 Task: Toggle the completion complete property with a semicolon option in the less.
Action: Mouse moved to (77, 605)
Screenshot: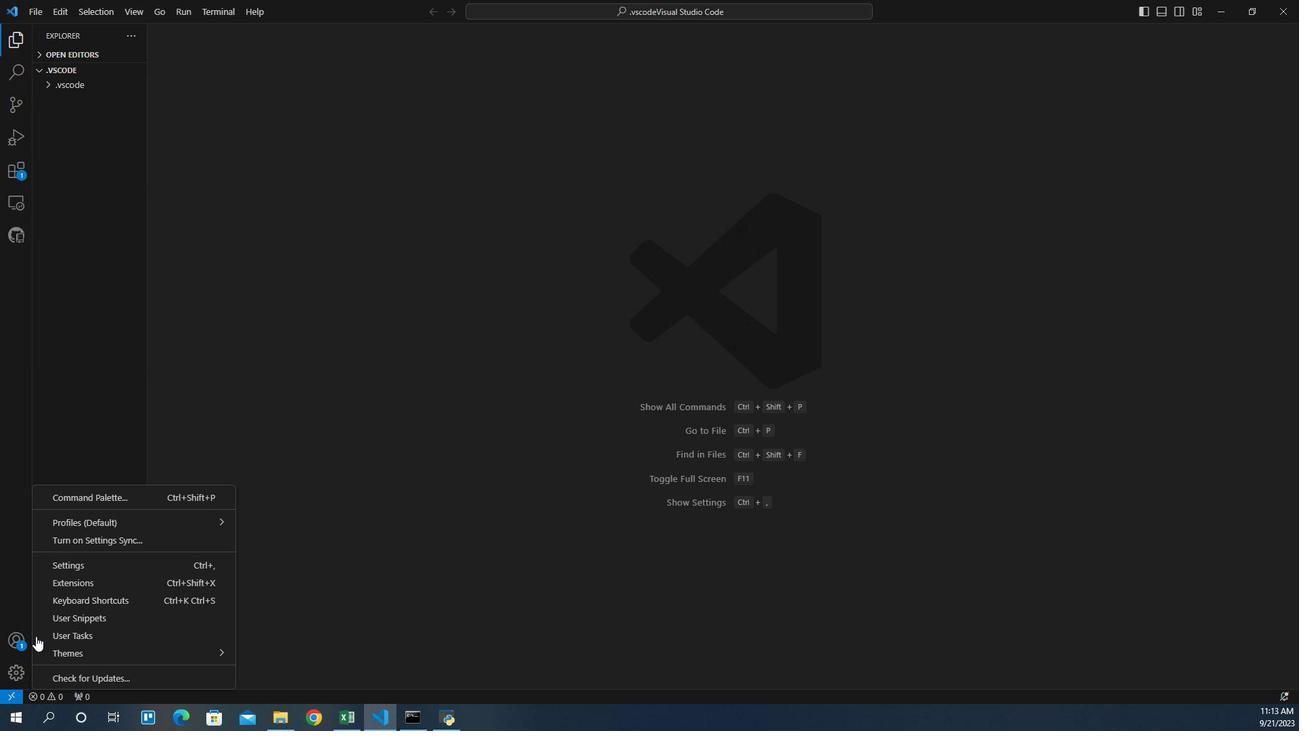
Action: Mouse pressed left at (77, 605)
Screenshot: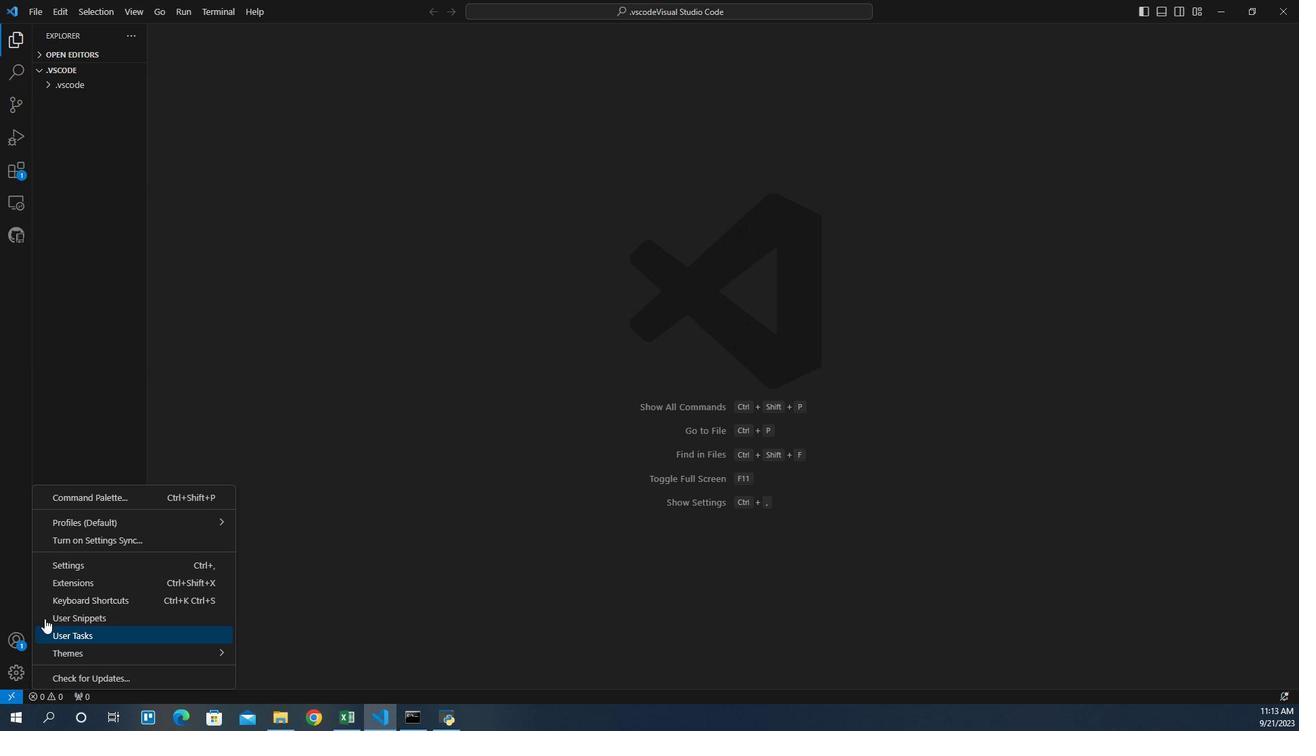 
Action: Mouse moved to (122, 515)
Screenshot: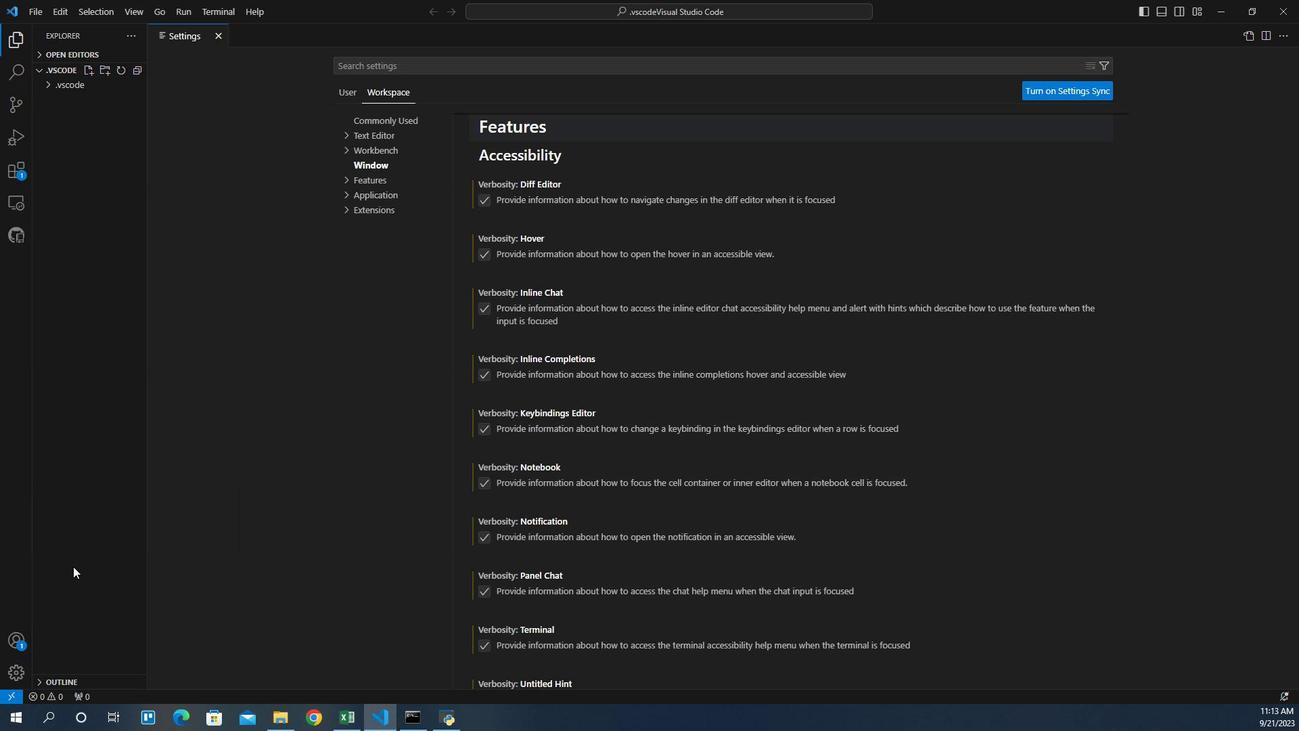 
Action: Mouse pressed left at (122, 515)
Screenshot: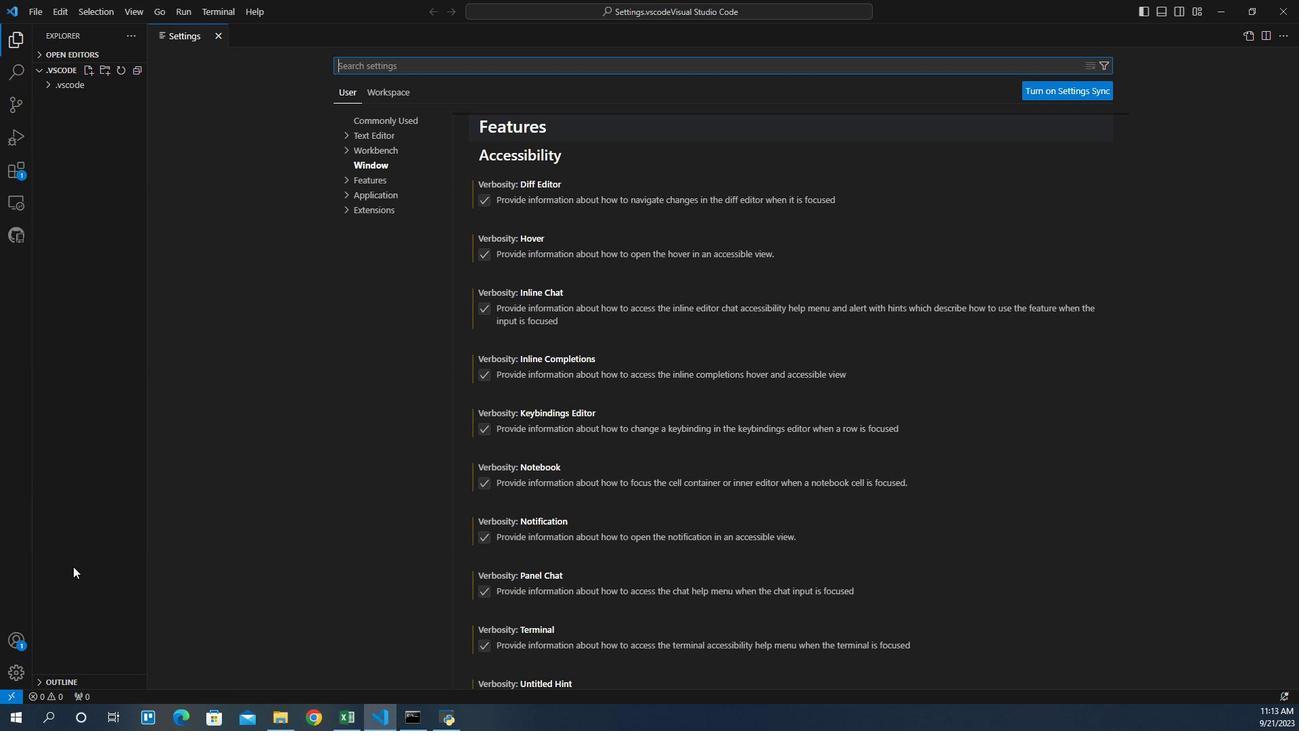 
Action: Mouse moved to (407, 109)
Screenshot: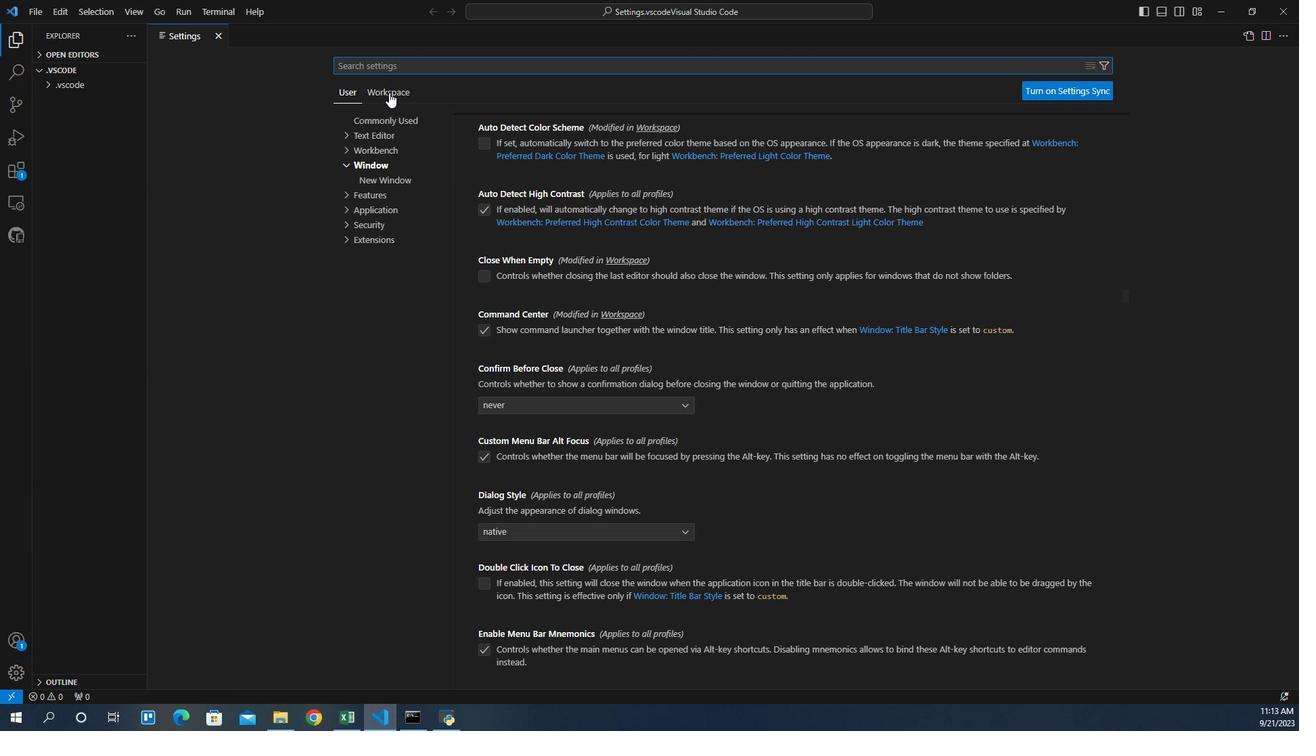
Action: Mouse pressed left at (407, 109)
Screenshot: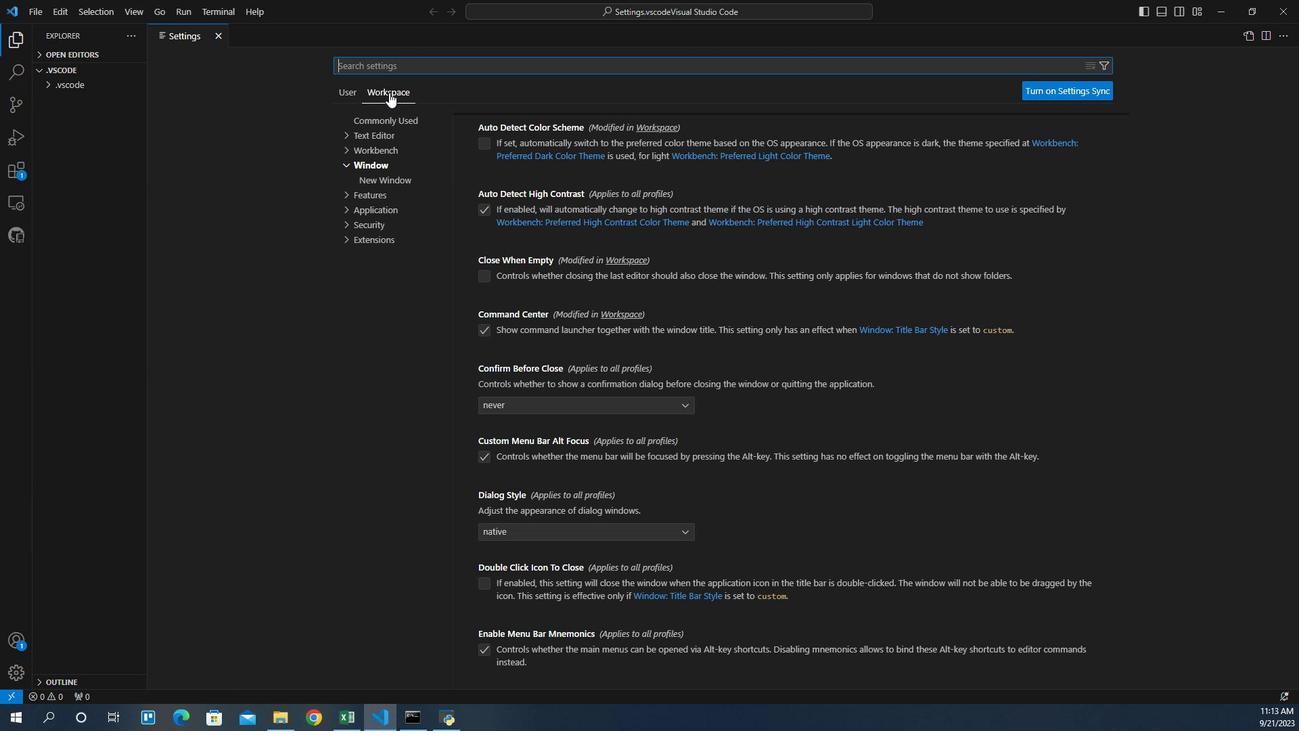 
Action: Mouse moved to (381, 212)
Screenshot: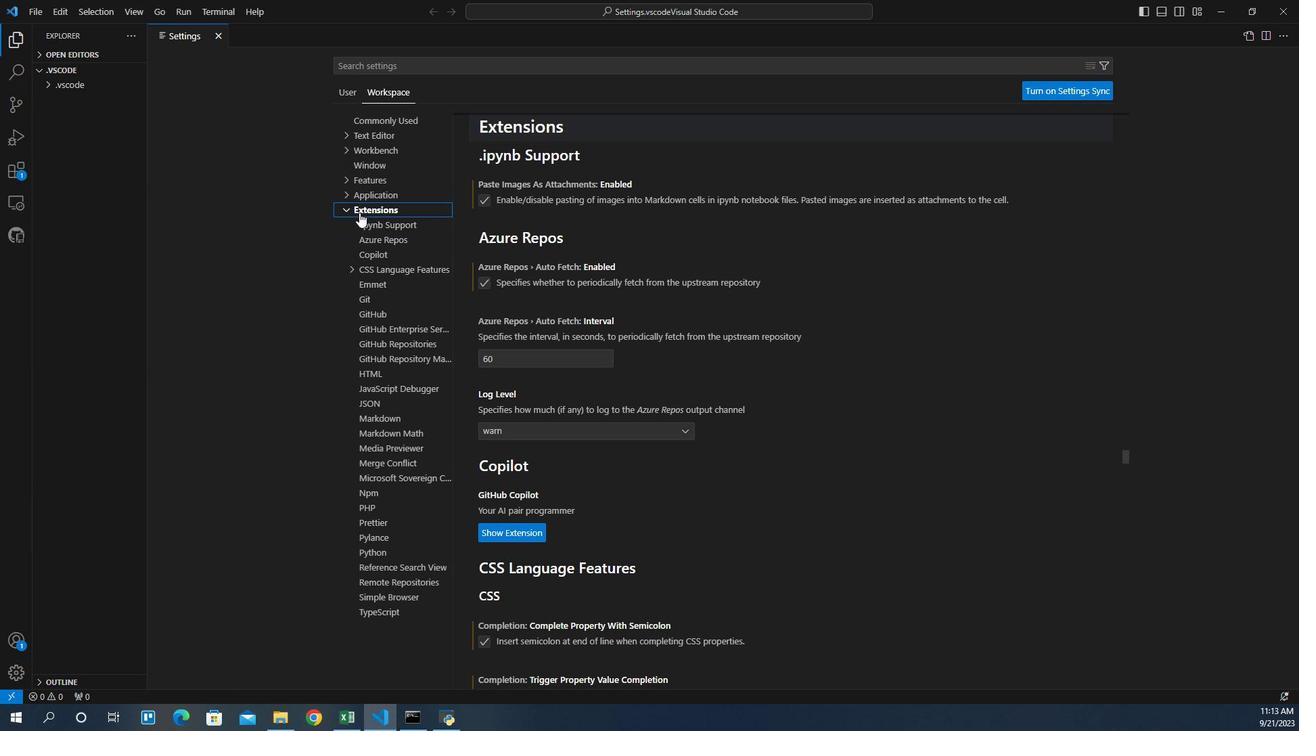 
Action: Mouse pressed left at (381, 212)
Screenshot: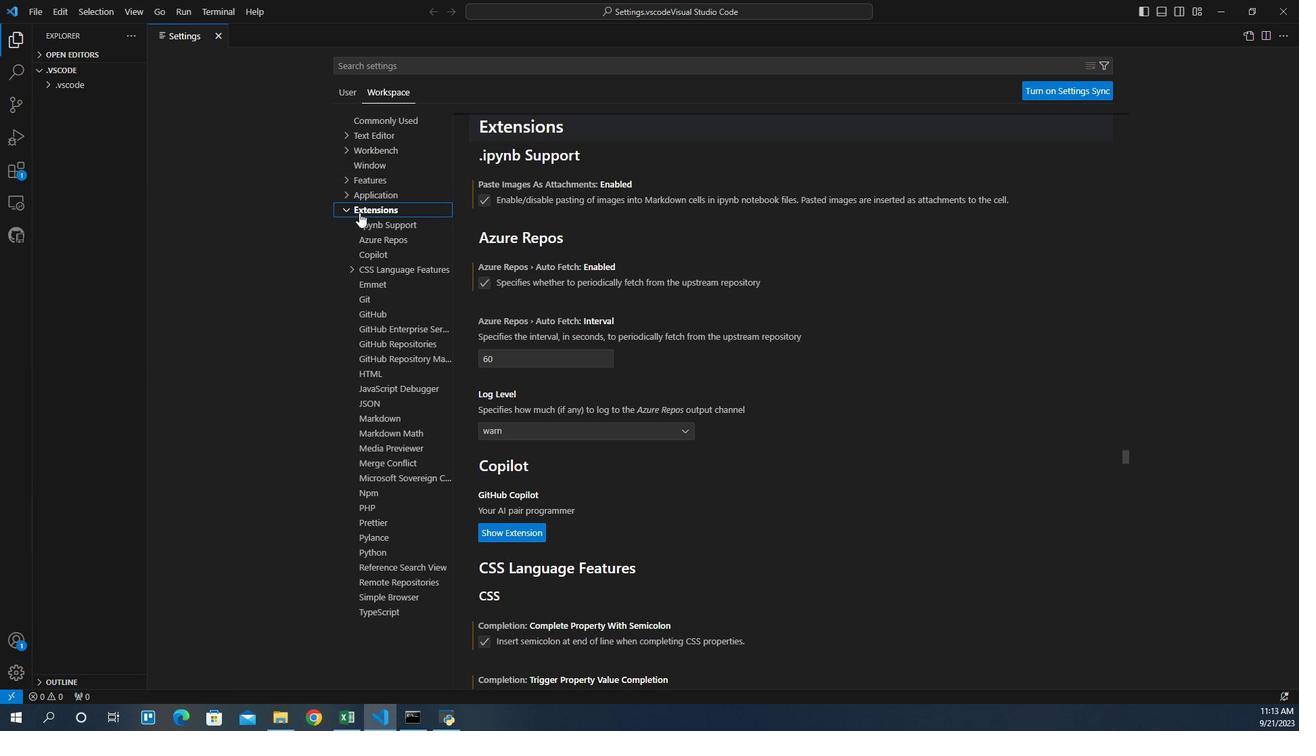 
Action: Mouse moved to (384, 255)
Screenshot: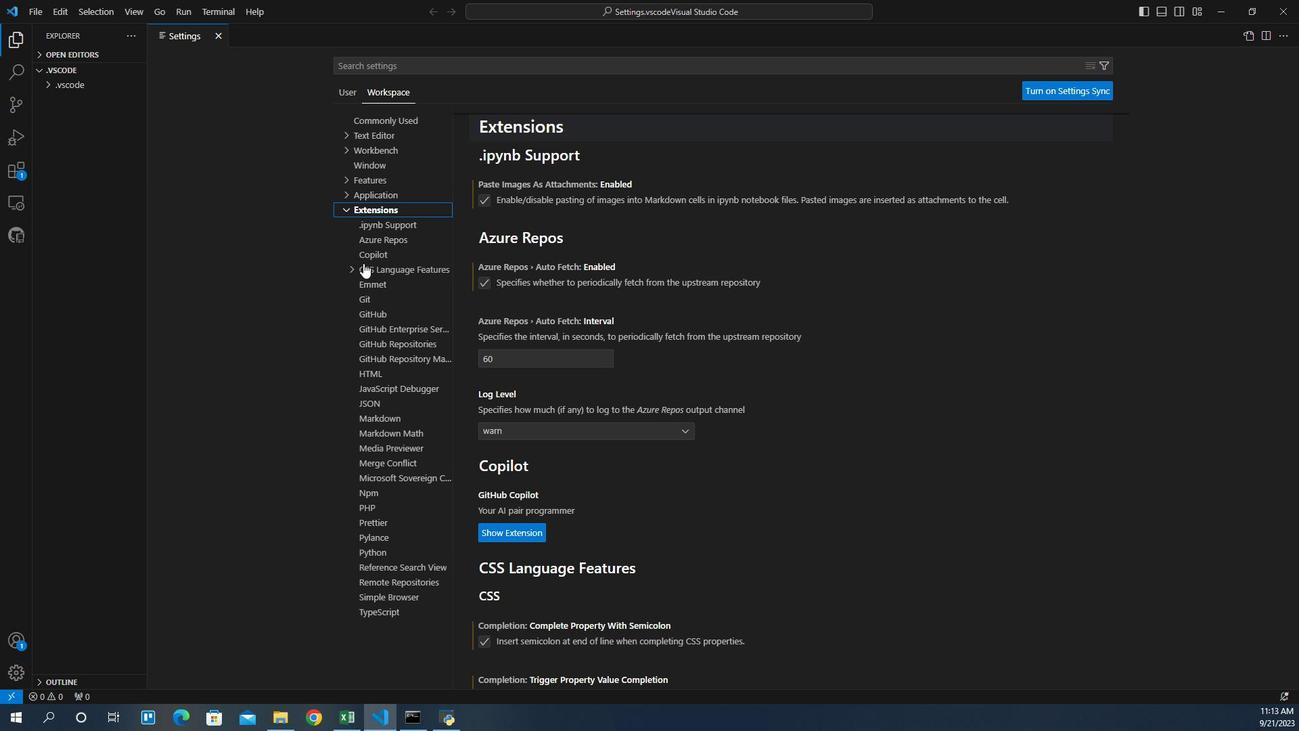 
Action: Mouse pressed left at (384, 255)
Screenshot: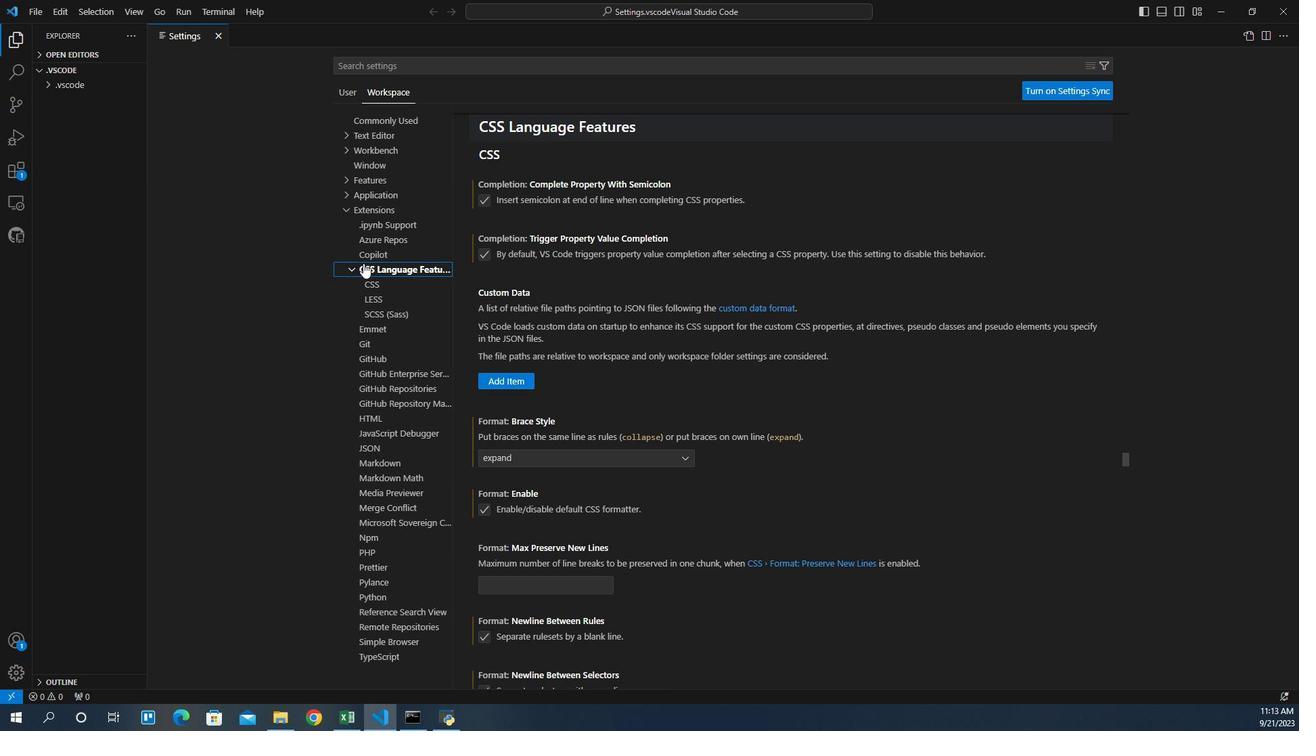 
Action: Mouse moved to (389, 282)
Screenshot: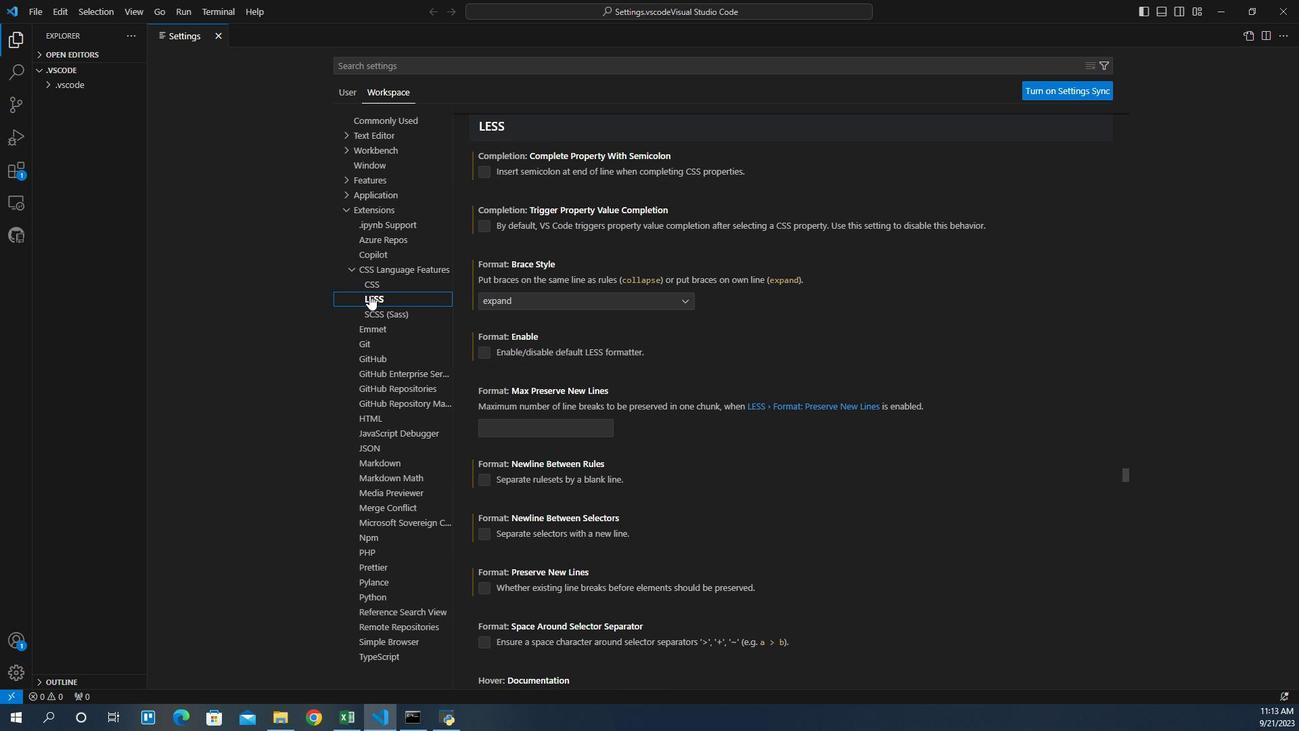 
Action: Mouse pressed left at (389, 282)
Screenshot: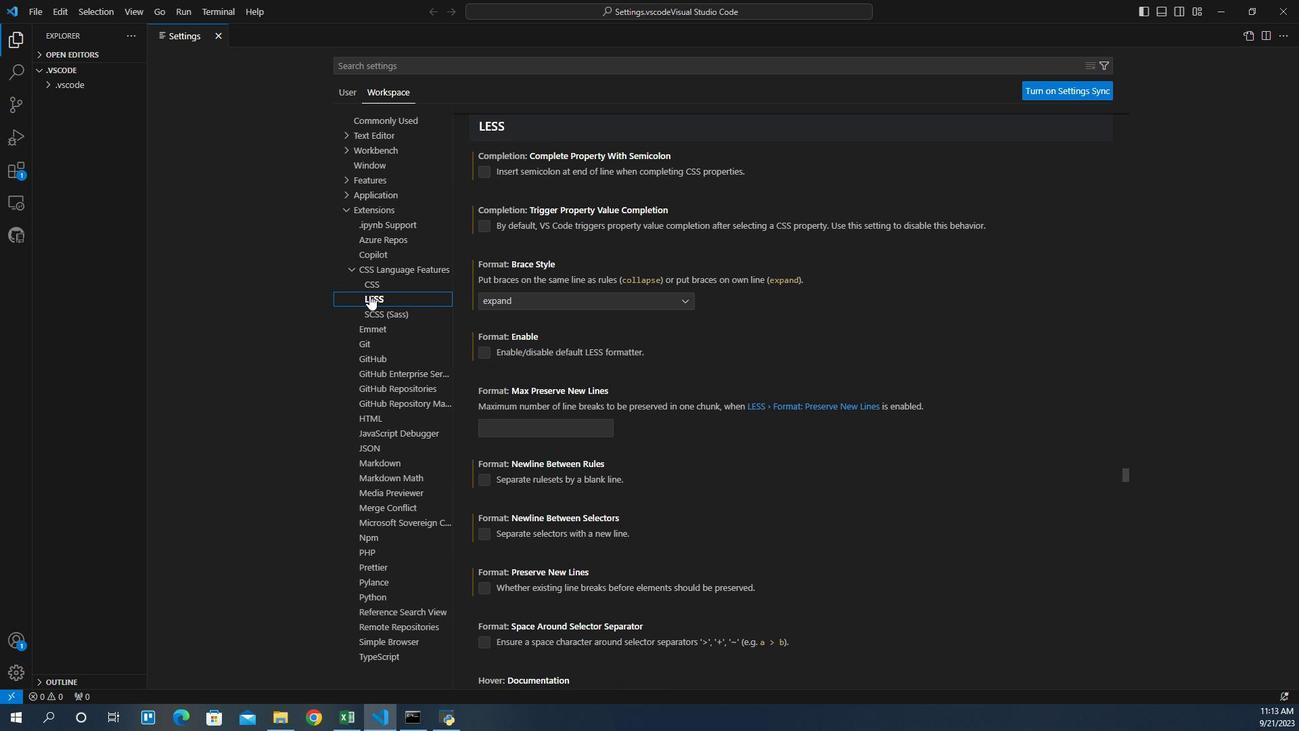 
Action: Mouse moved to (494, 184)
Screenshot: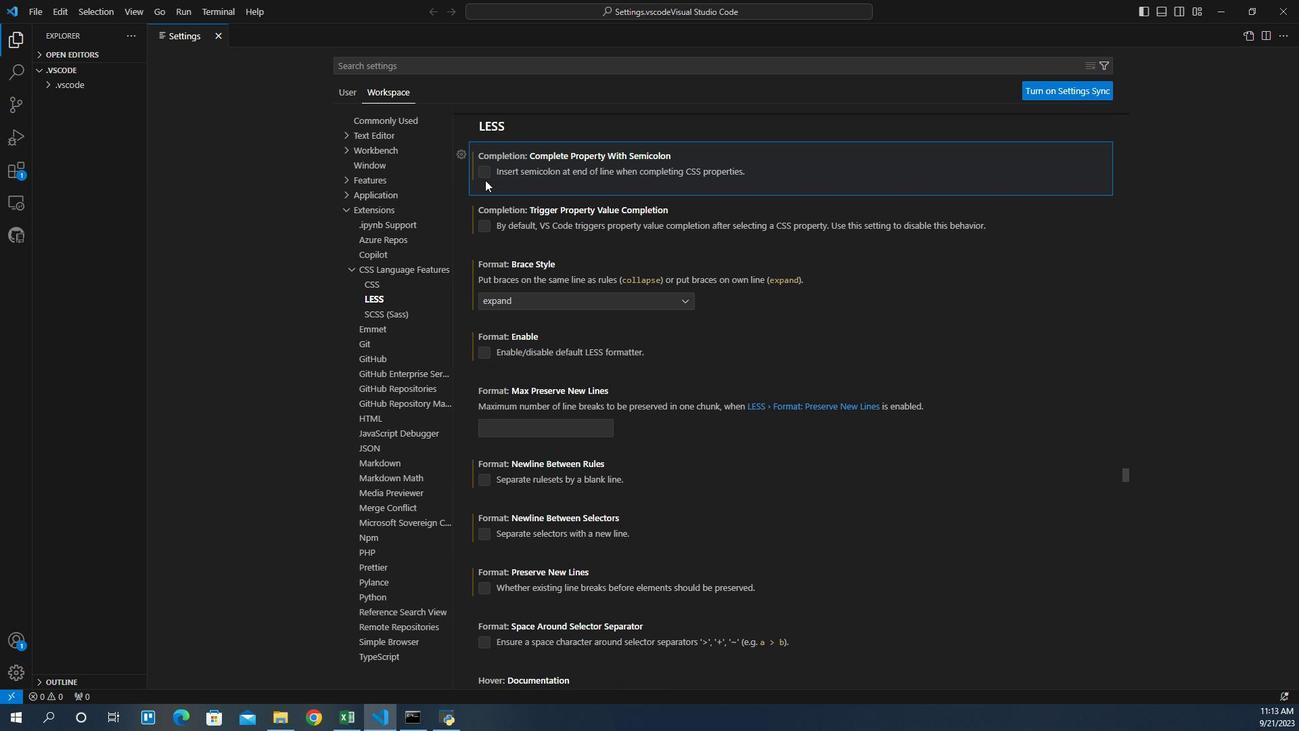 
Action: Mouse pressed left at (494, 184)
Screenshot: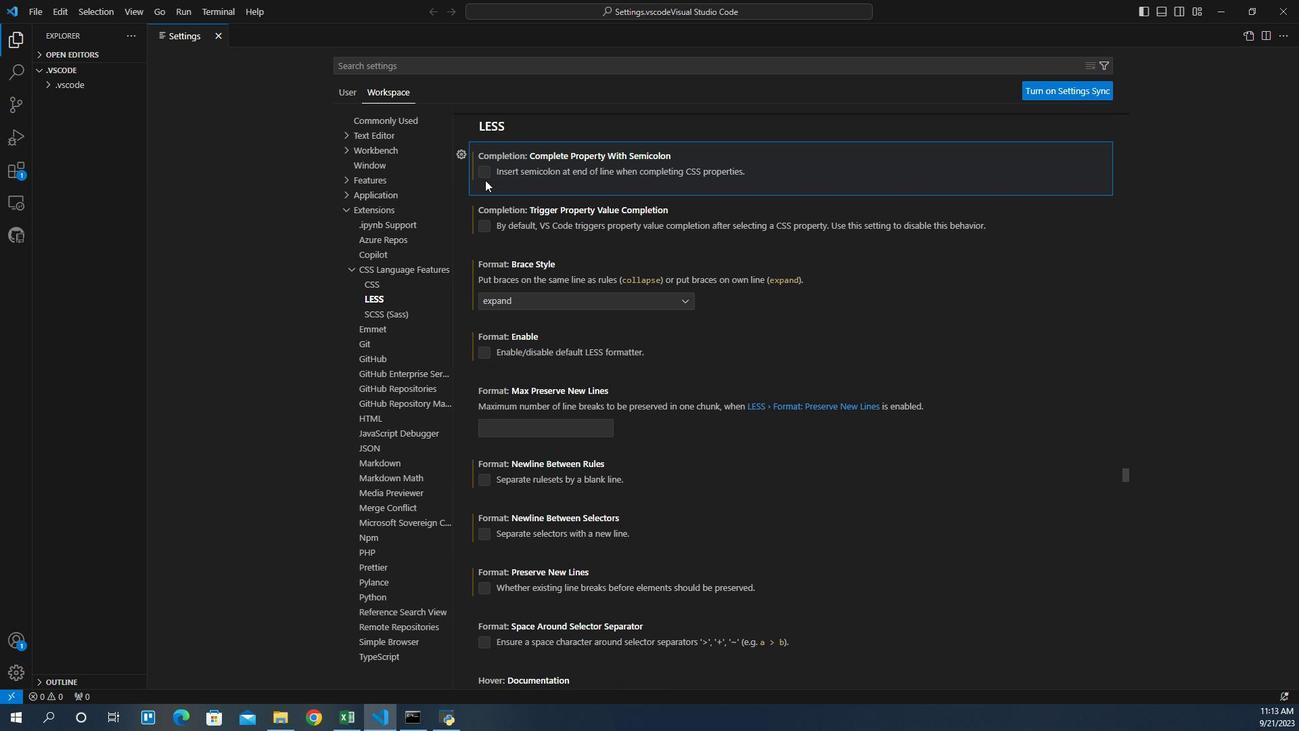 
Action: Mouse moved to (493, 177)
Screenshot: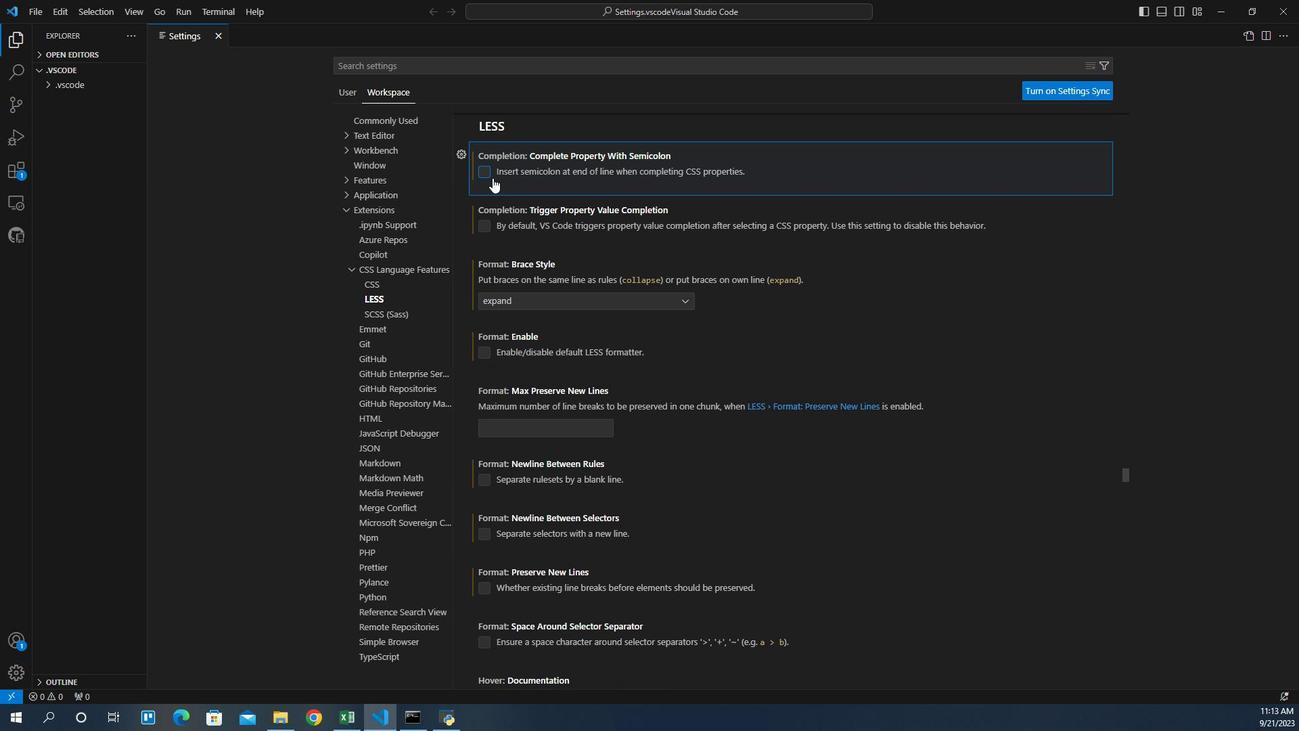
Action: Mouse pressed left at (493, 177)
Screenshot: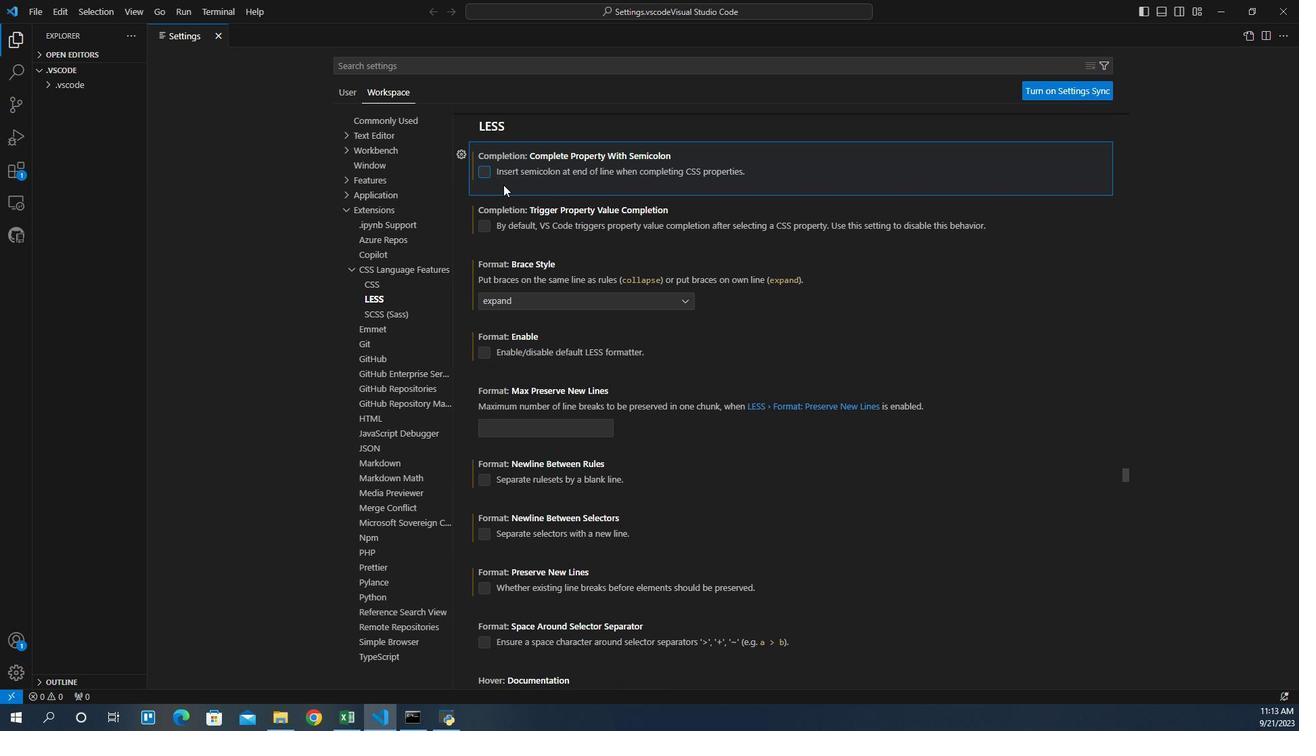 
Action: Mouse pressed left at (493, 177)
Screenshot: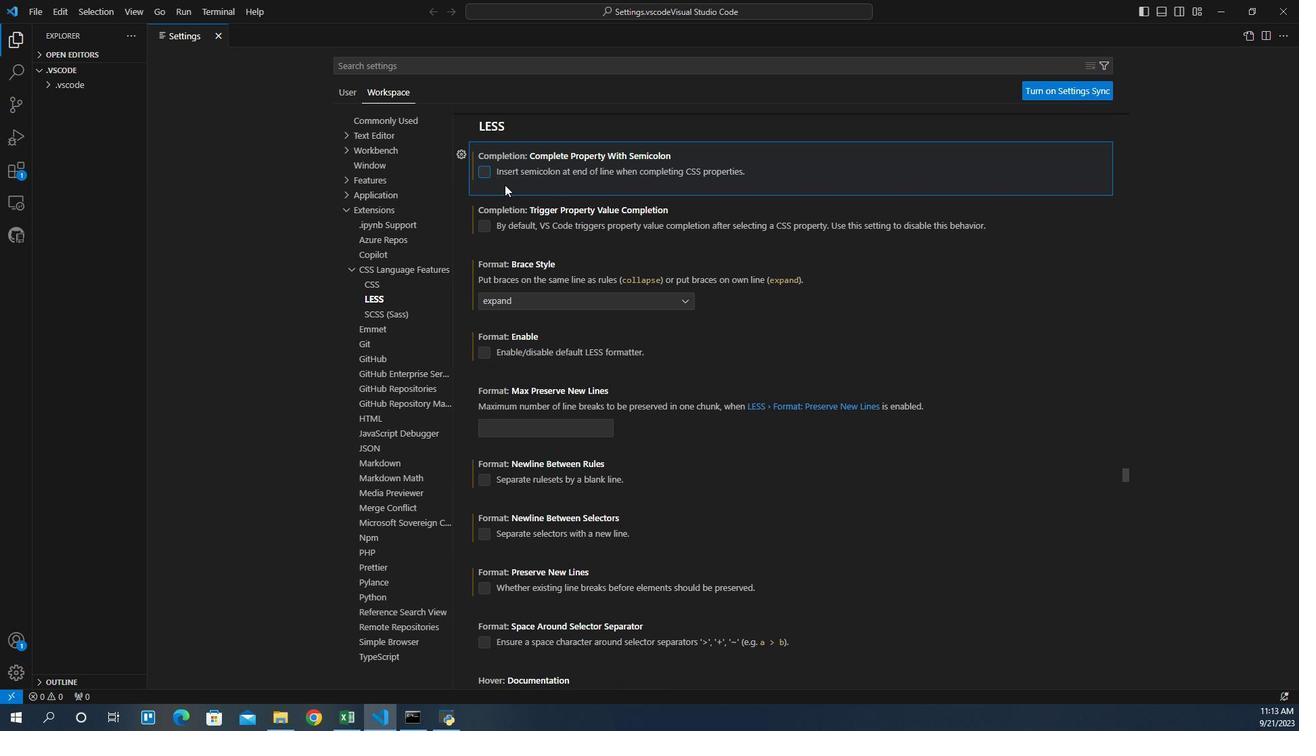 
Action: Mouse moved to (493, 180)
Screenshot: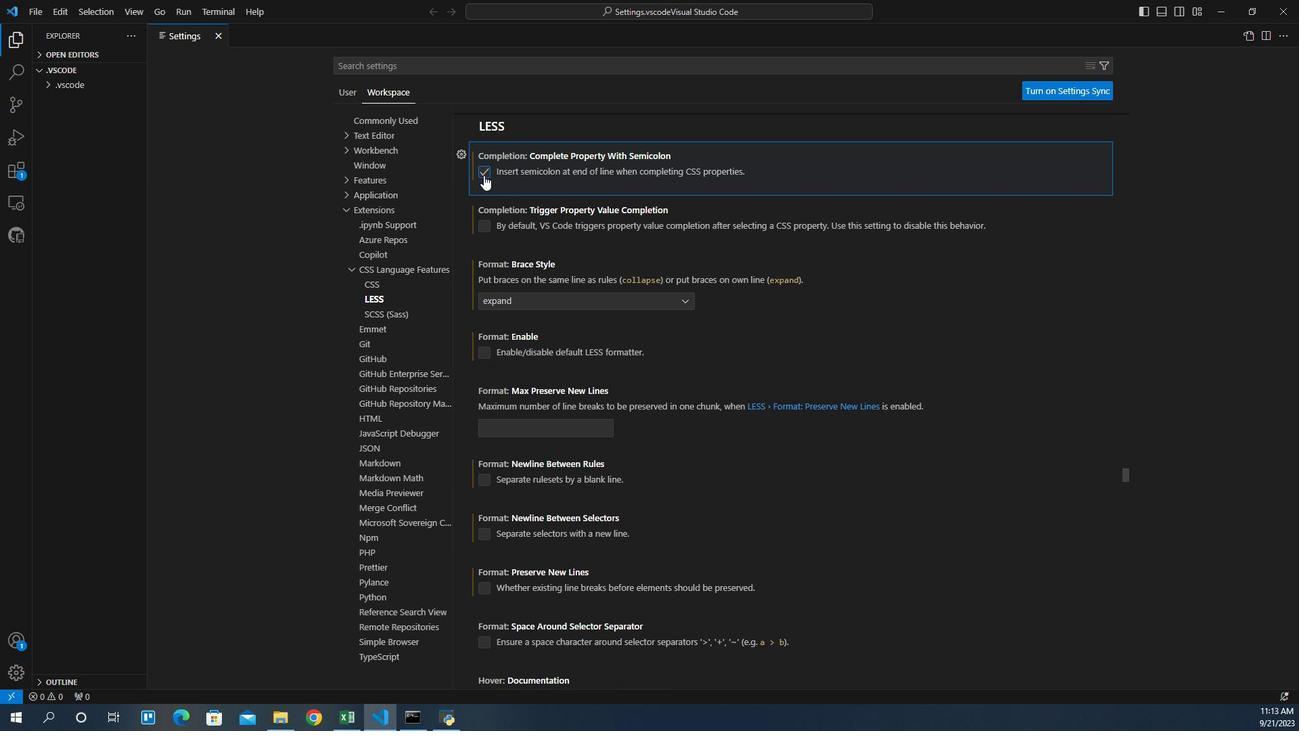 
Action: Mouse pressed left at (493, 180)
Screenshot: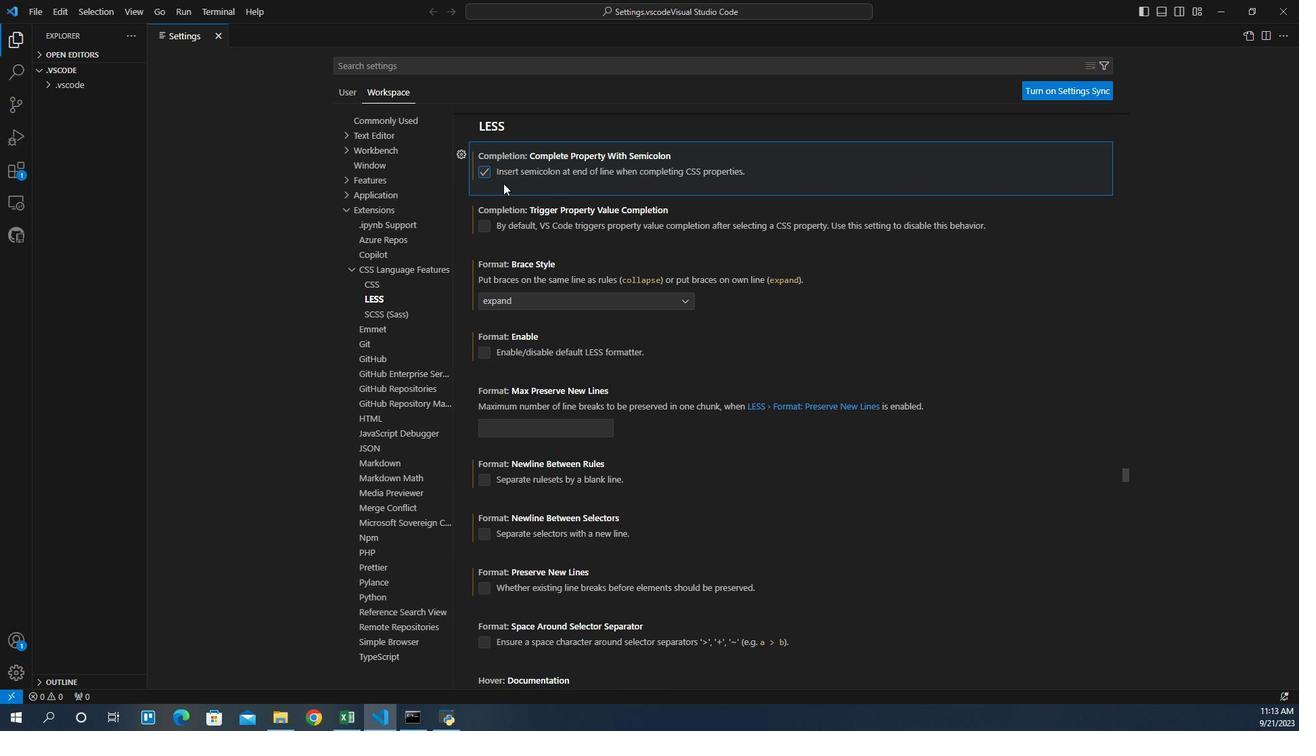 
Action: Mouse moved to (515, 187)
Screenshot: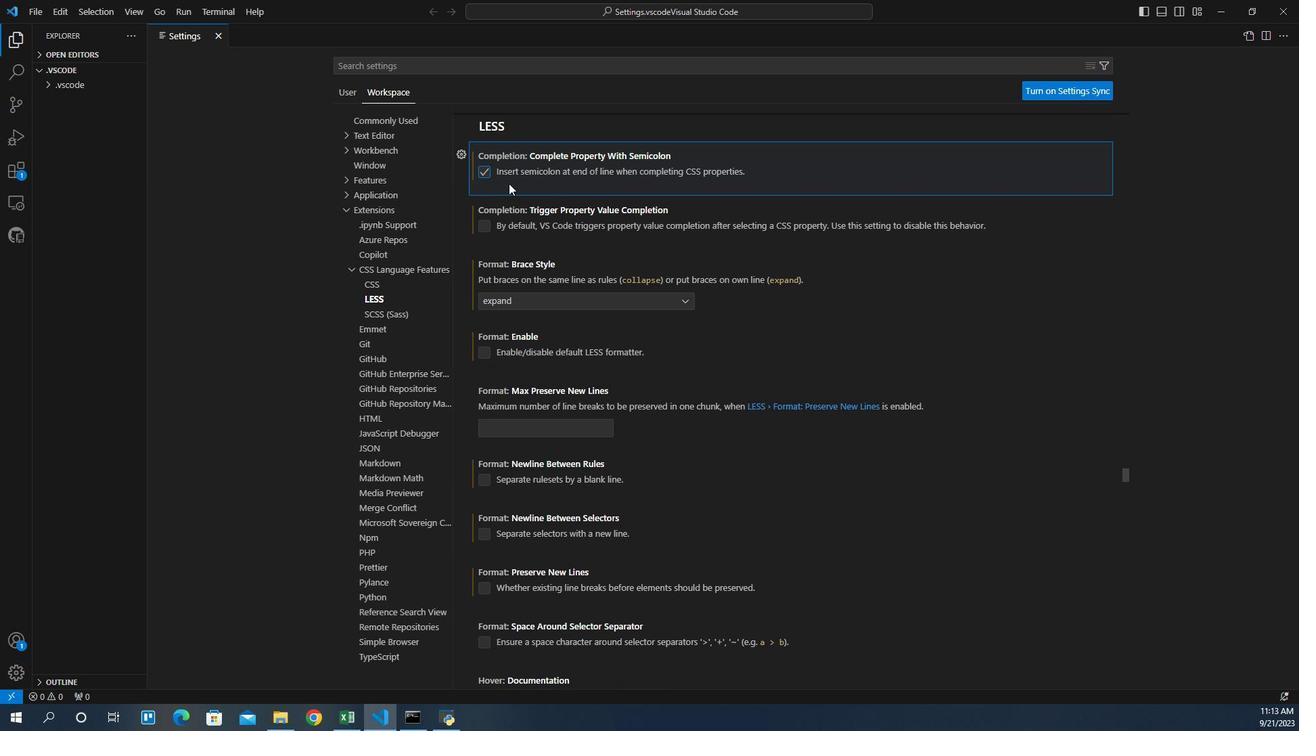 
